 Task: Sort the products in the category "Alcoholic Kombucha" by best match.
Action: Mouse moved to (822, 309)
Screenshot: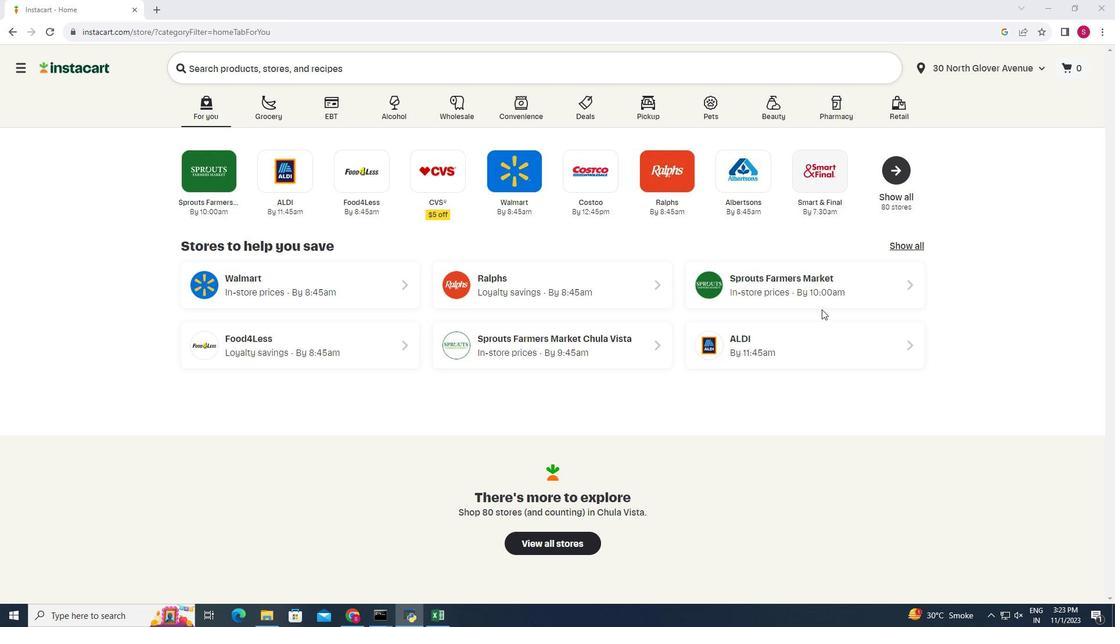 
Action: Mouse pressed left at (822, 309)
Screenshot: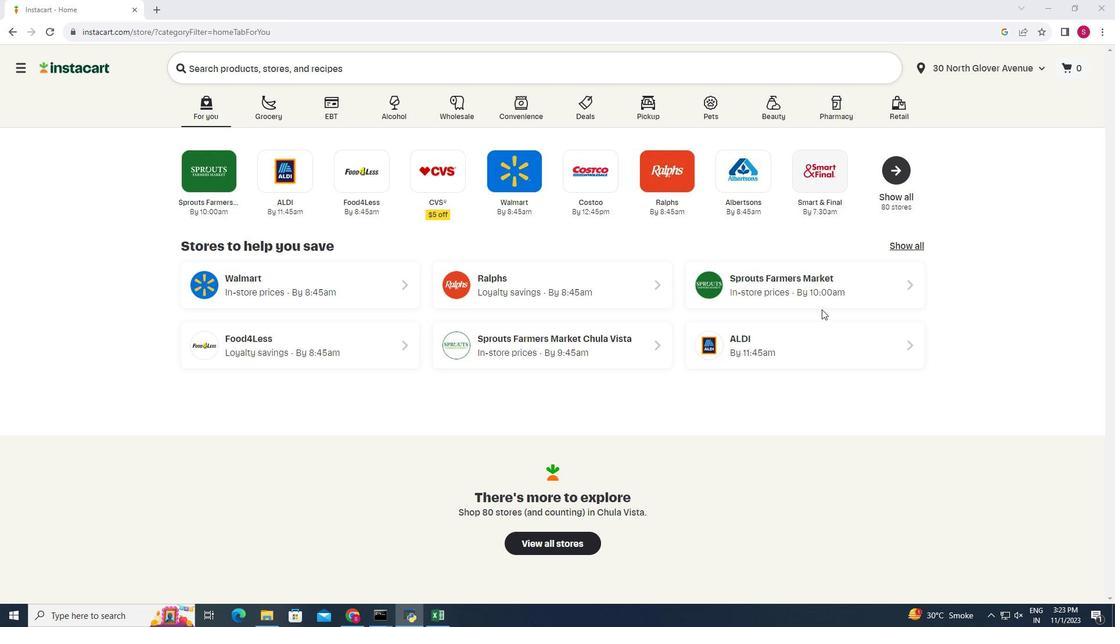 
Action: Mouse moved to (832, 295)
Screenshot: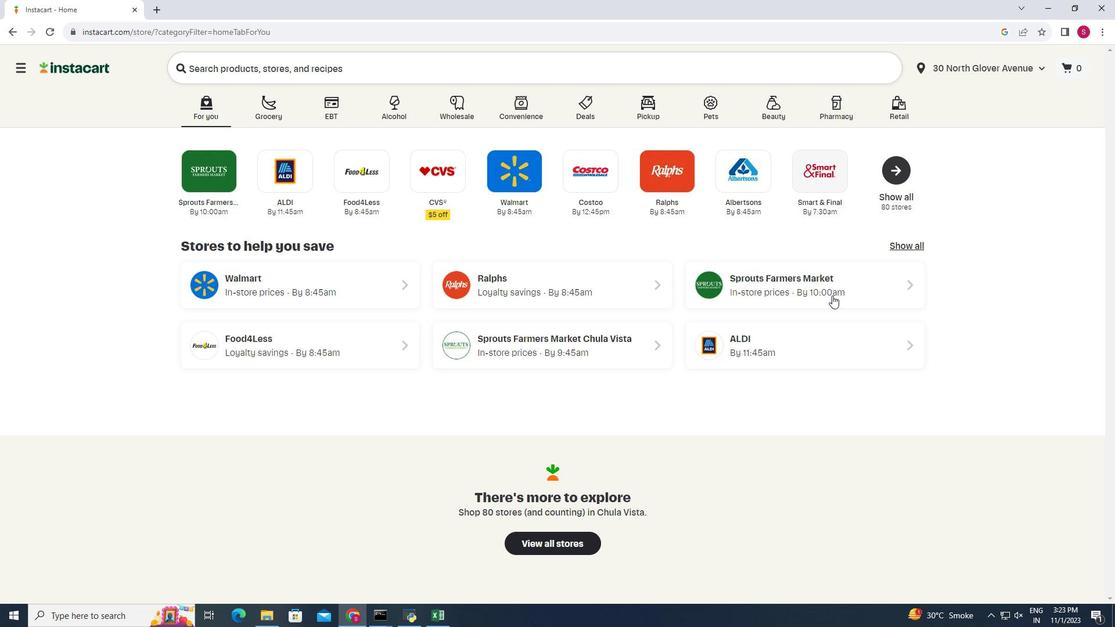 
Action: Mouse pressed left at (832, 295)
Screenshot: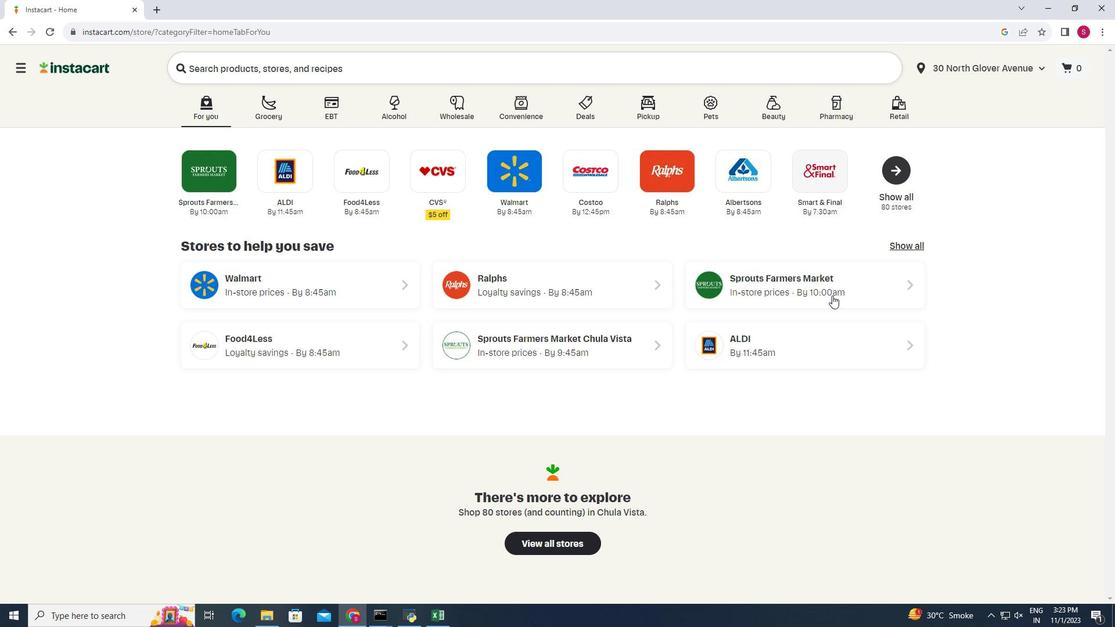 
Action: Mouse moved to (45, 580)
Screenshot: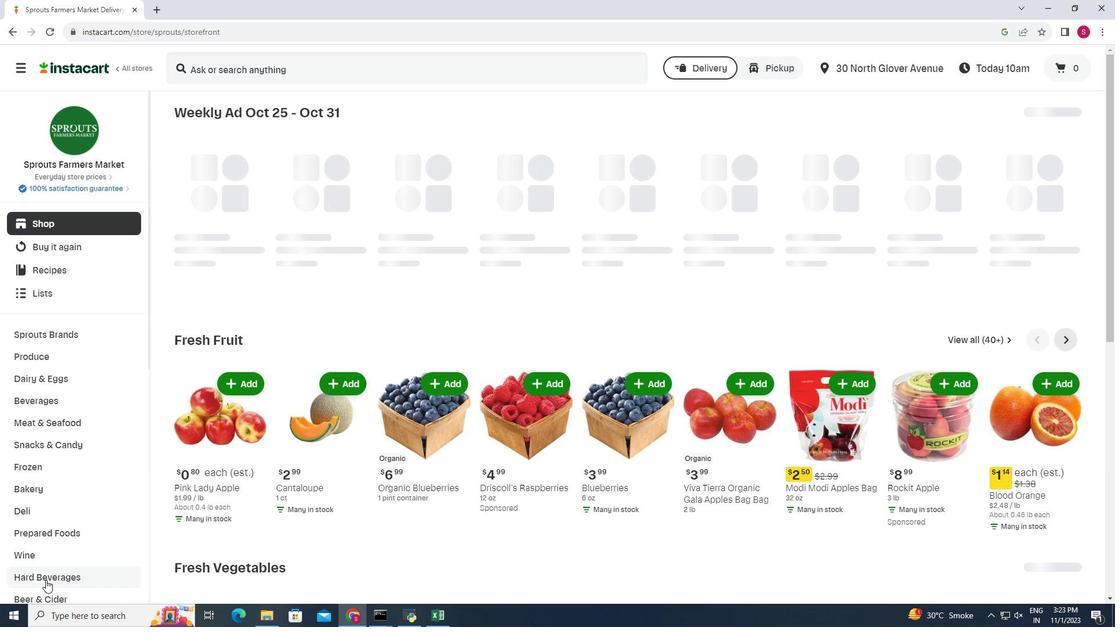 
Action: Mouse pressed left at (45, 580)
Screenshot: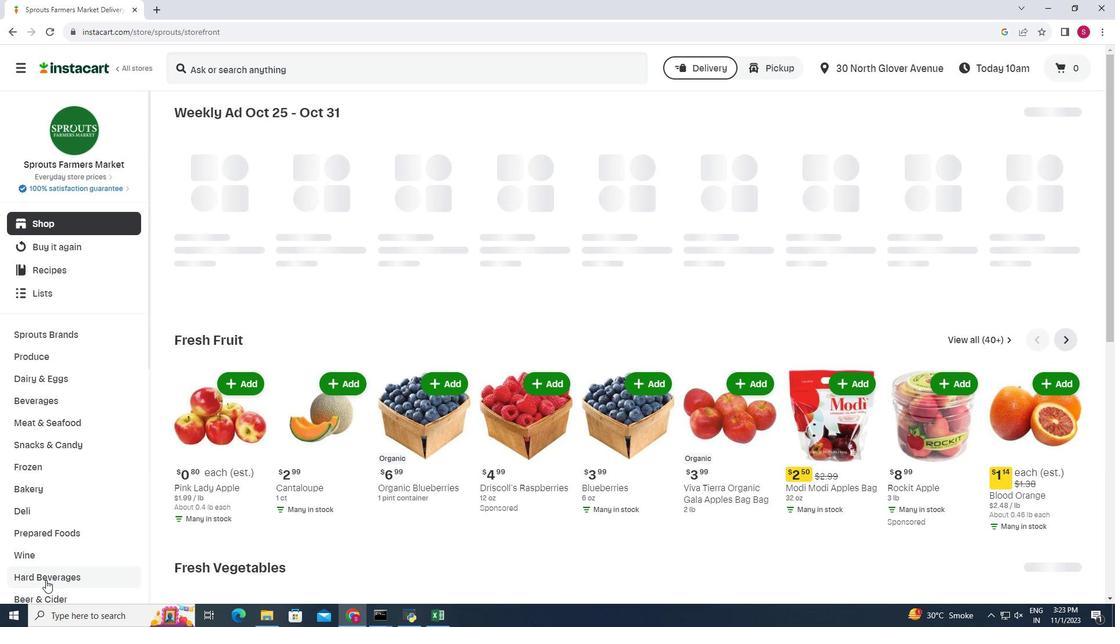 
Action: Mouse moved to (370, 140)
Screenshot: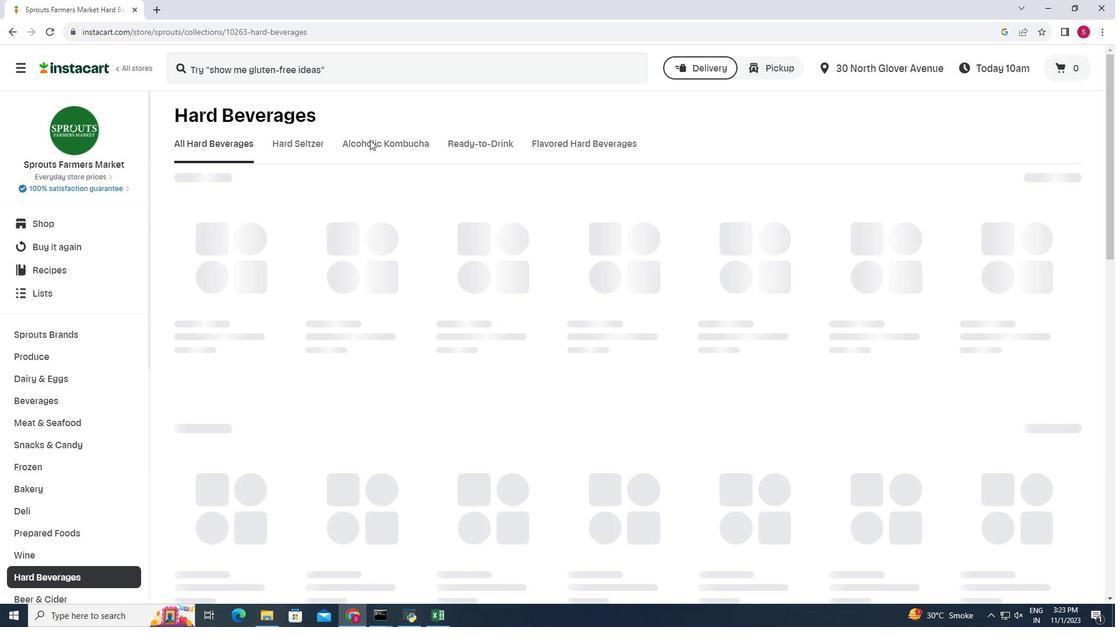 
Action: Mouse pressed left at (370, 140)
Screenshot: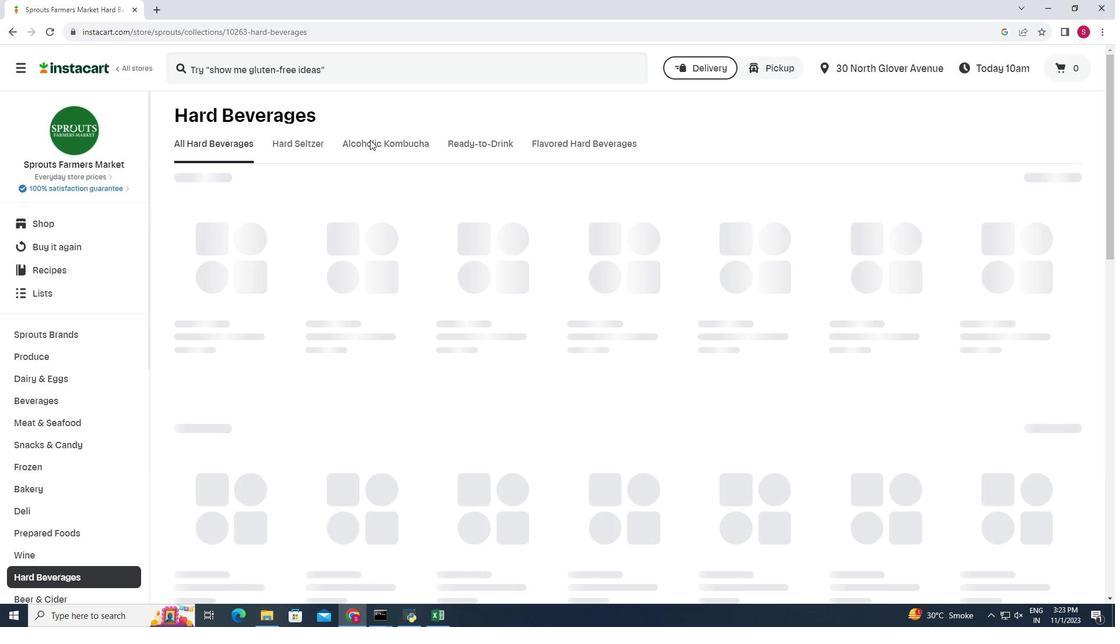 
Action: Mouse moved to (1058, 186)
Screenshot: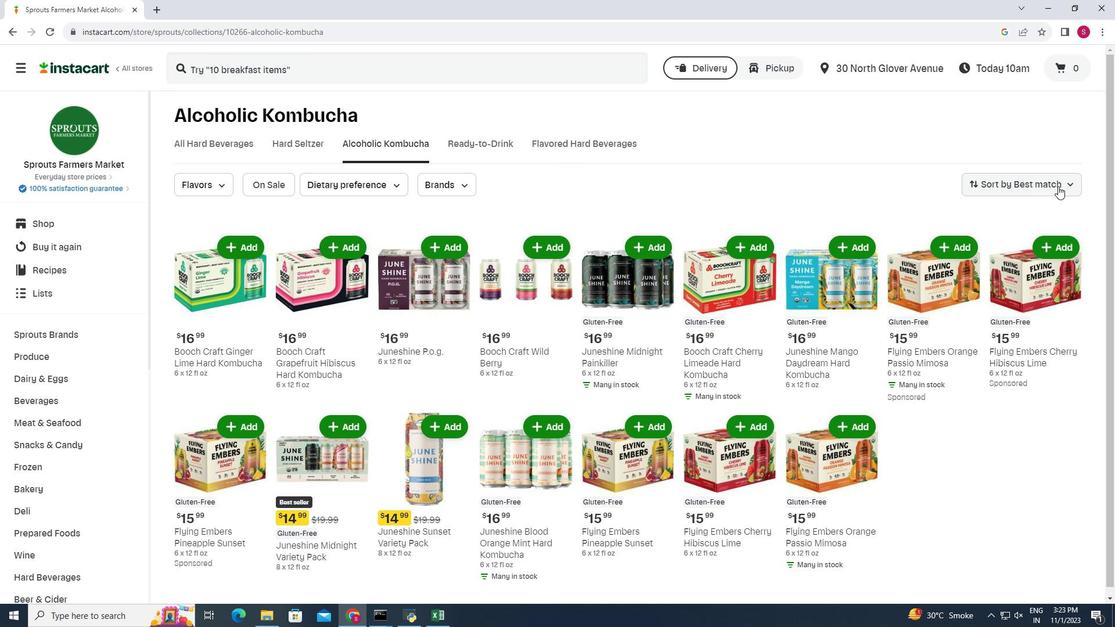 
Action: Mouse pressed left at (1058, 186)
Screenshot: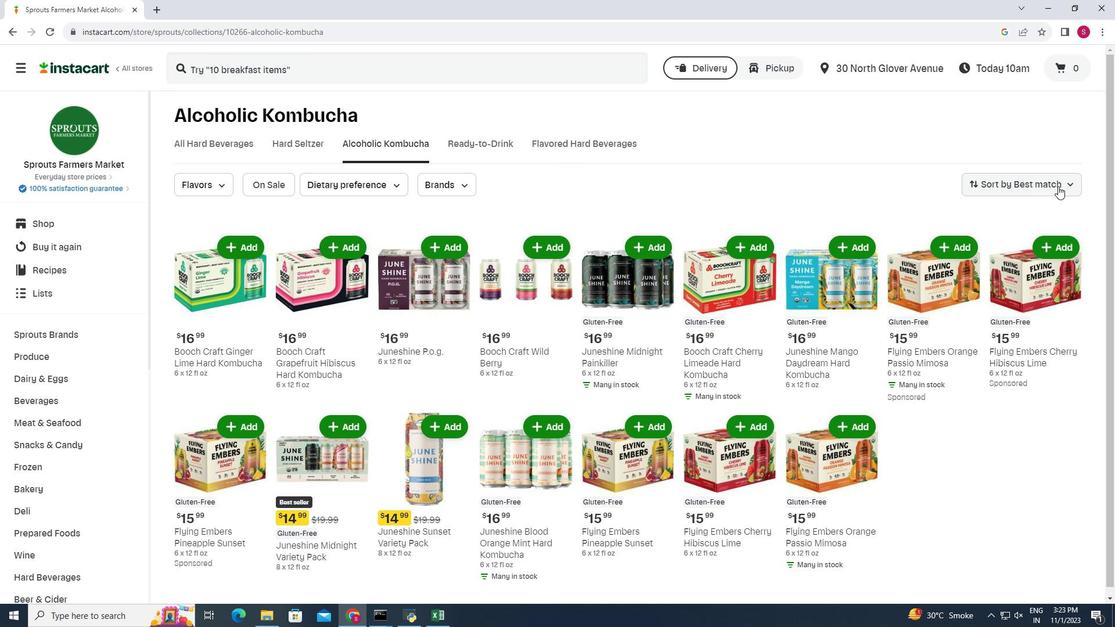 
Action: Mouse moved to (1038, 217)
Screenshot: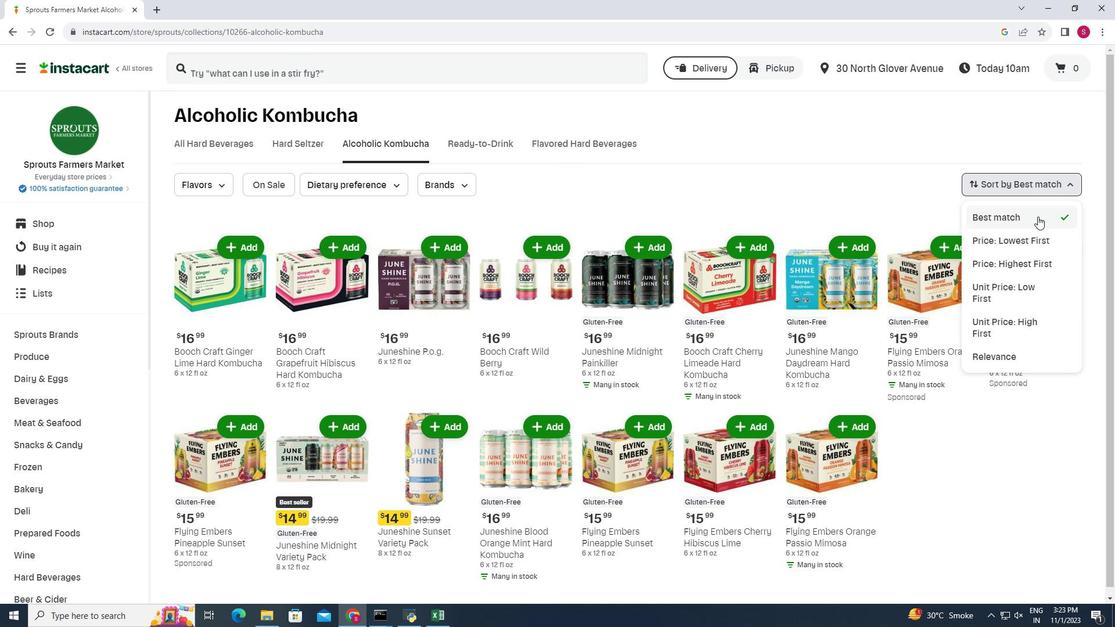 
Action: Mouse pressed left at (1038, 217)
Screenshot: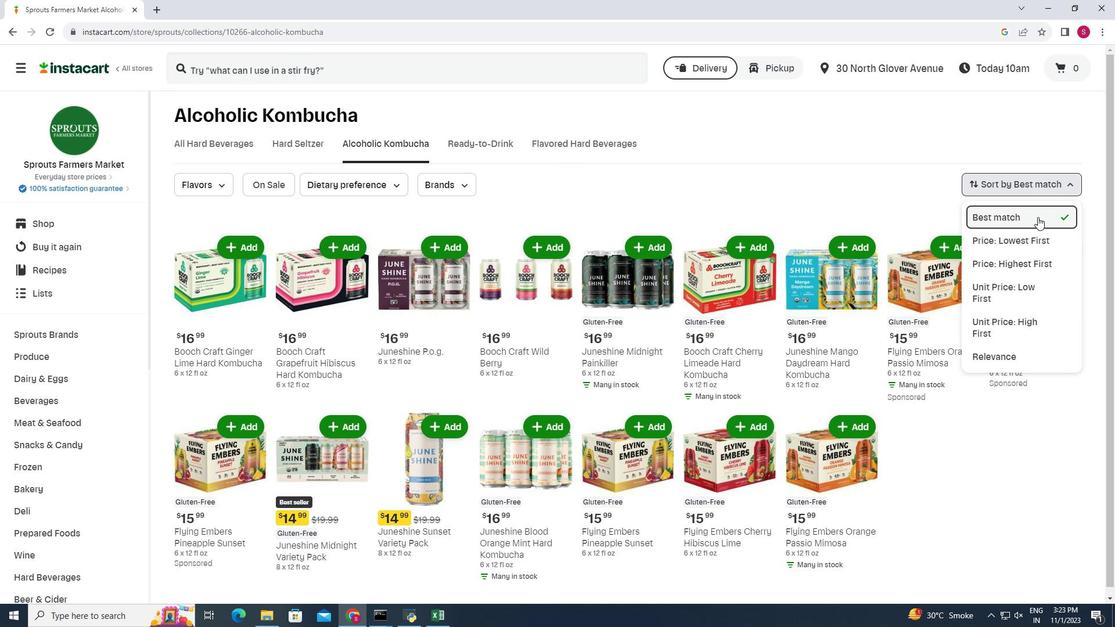 
Action: Mouse moved to (717, 212)
Screenshot: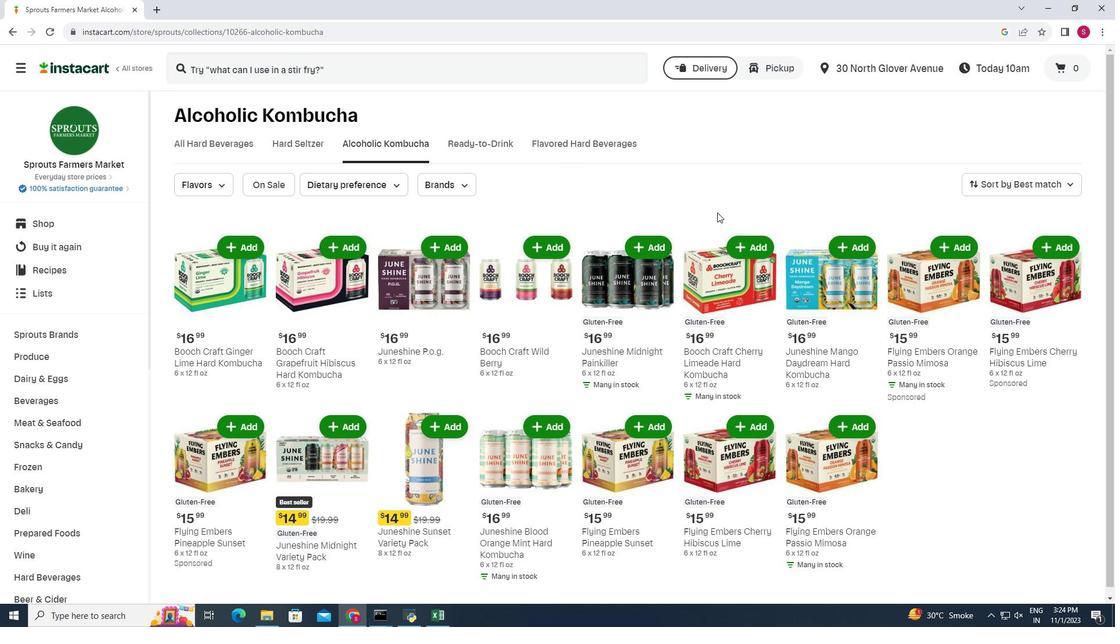 
